Task: In the  document Eyecolor.doc ,insert the clipart between heading and points ' search for work ' and adjust the shape height to  ' 3'
Action: Mouse moved to (149, 183)
Screenshot: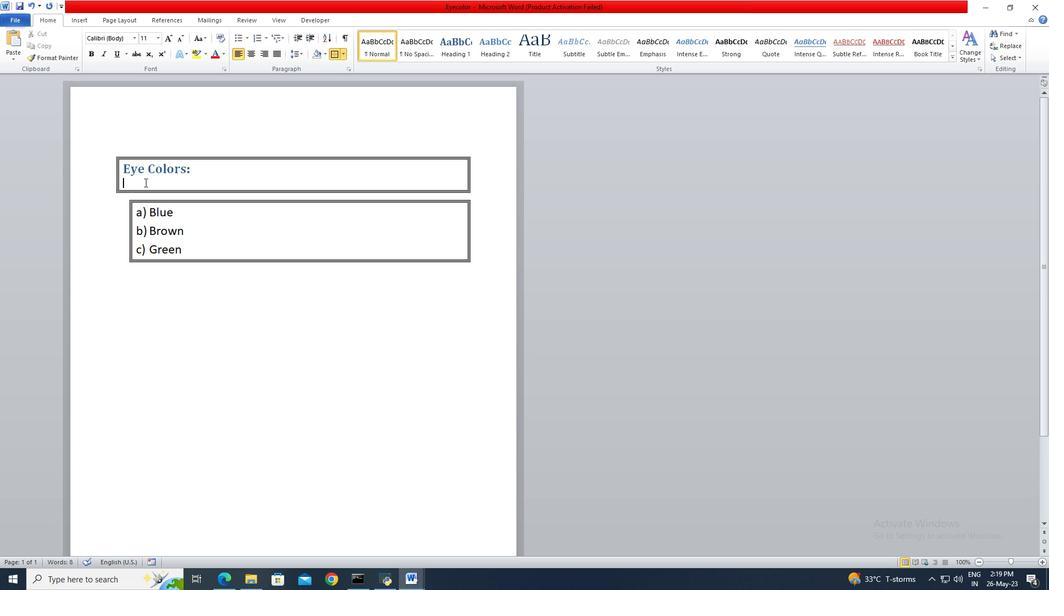 
Action: Mouse pressed left at (149, 183)
Screenshot: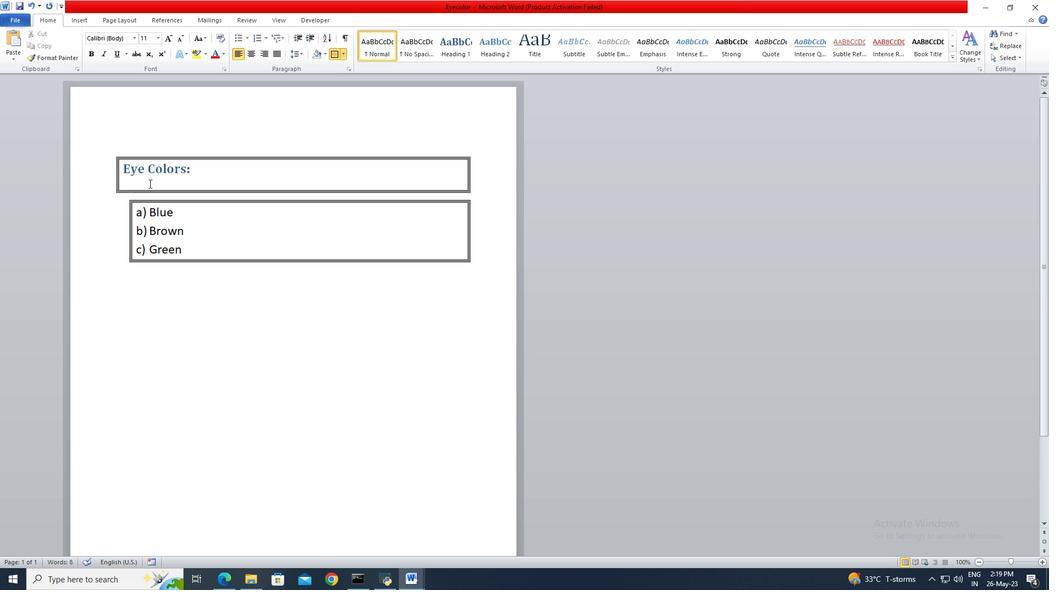 
Action: Mouse moved to (143, 182)
Screenshot: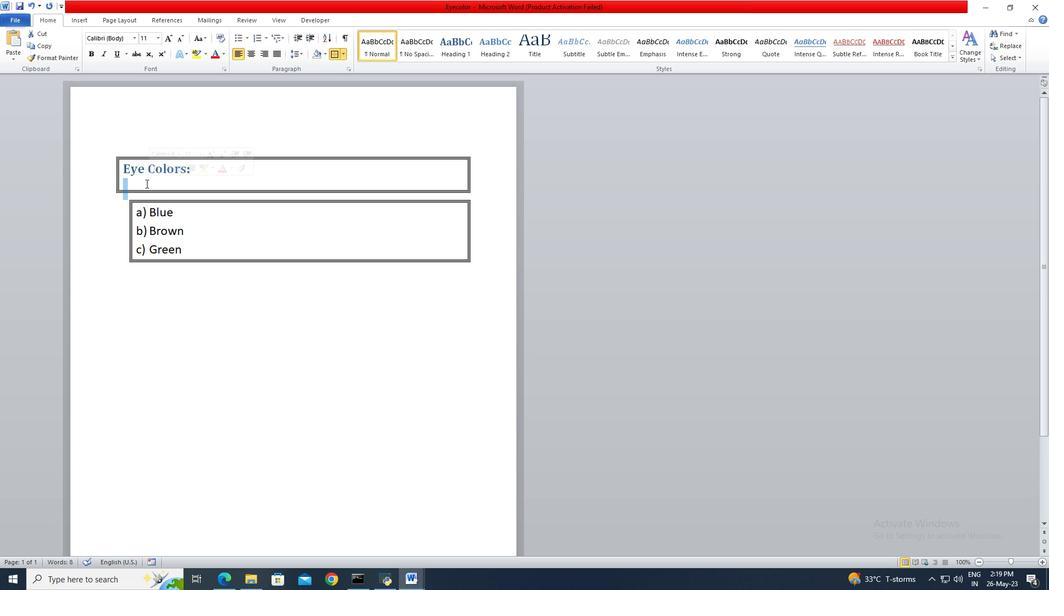 
Action: Key pressed <Key.left>
Screenshot: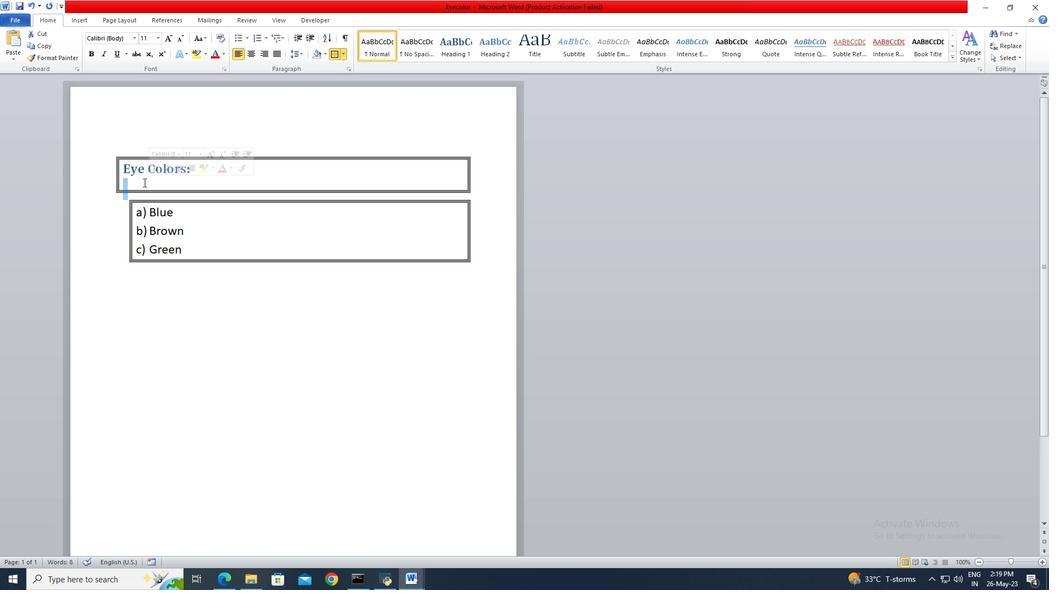 
Action: Mouse moved to (84, 22)
Screenshot: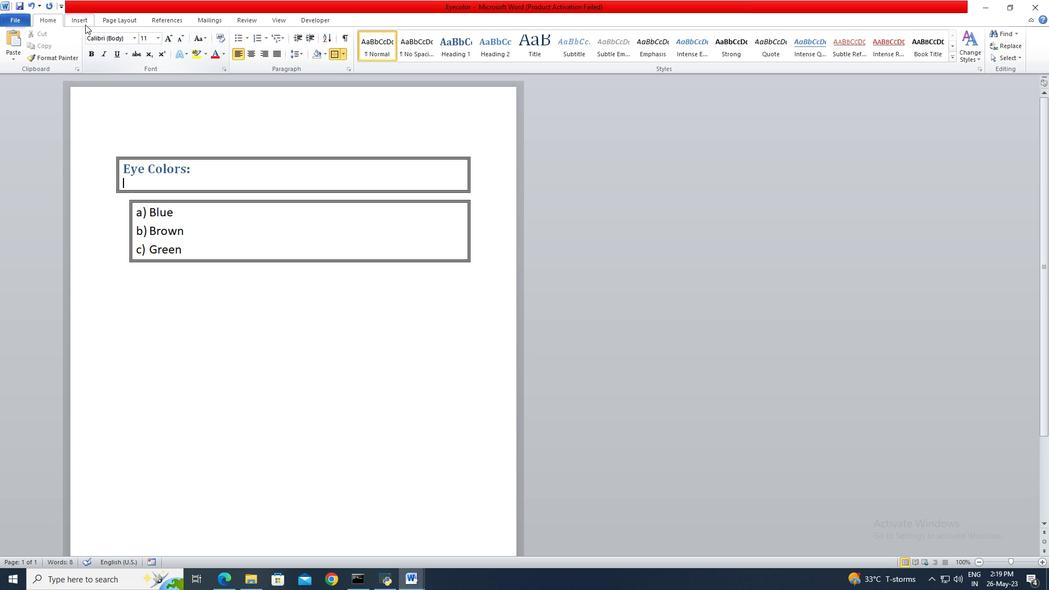 
Action: Mouse pressed left at (84, 22)
Screenshot: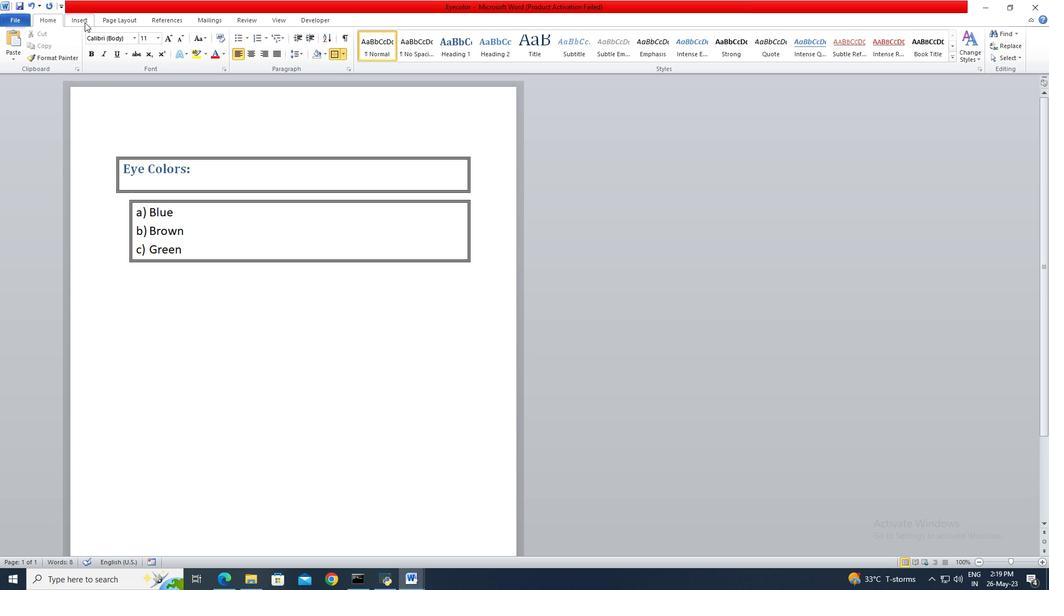 
Action: Mouse moved to (134, 56)
Screenshot: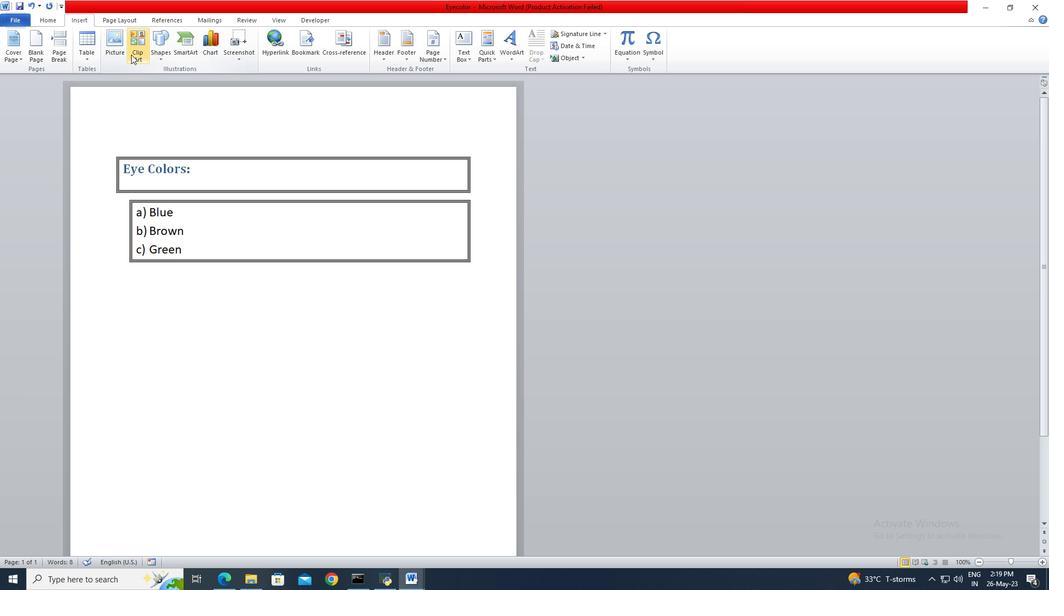
Action: Mouse pressed left at (134, 56)
Screenshot: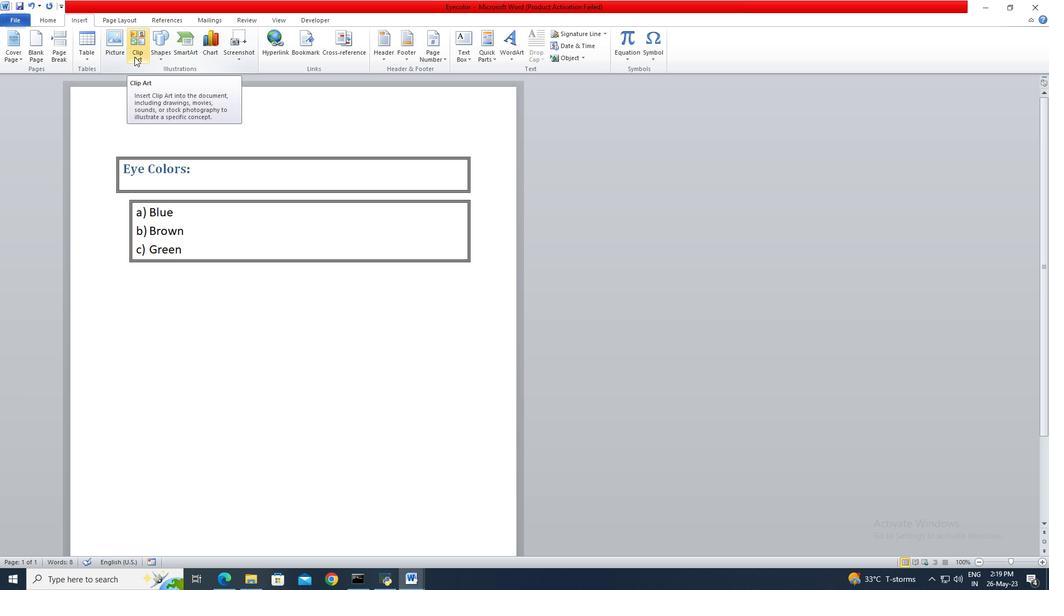 
Action: Mouse moved to (932, 107)
Screenshot: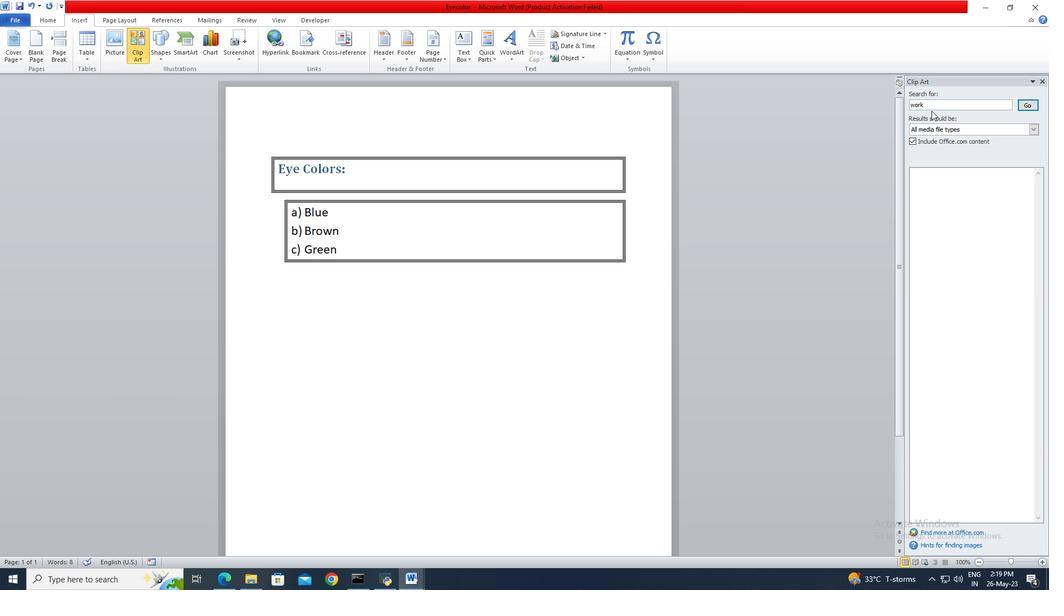 
Action: Mouse pressed left at (932, 107)
Screenshot: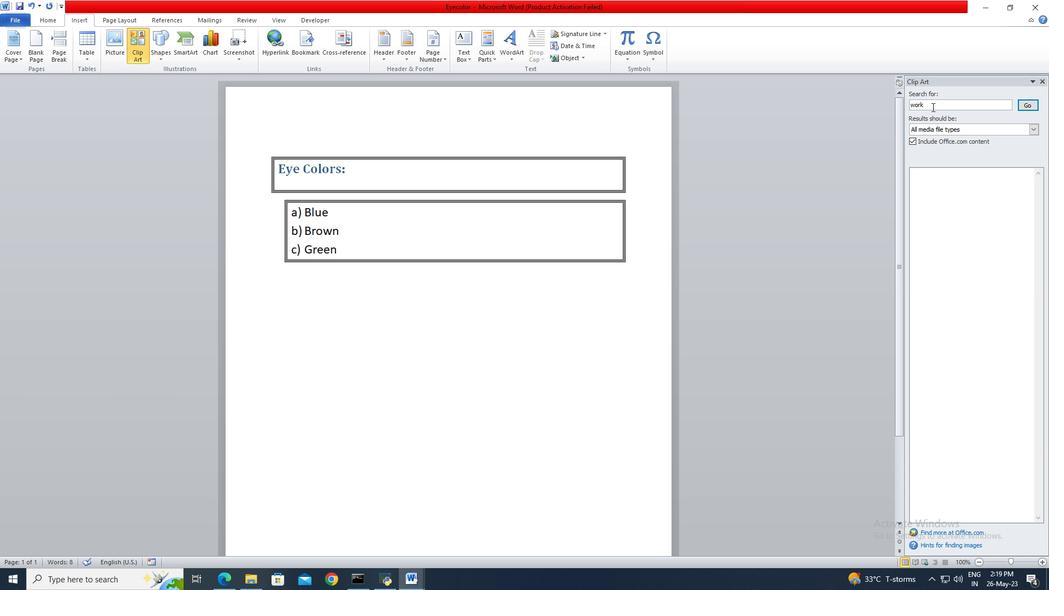 
Action: Key pressed ctrl+A<Key.delete>work<Key.enter>
Screenshot: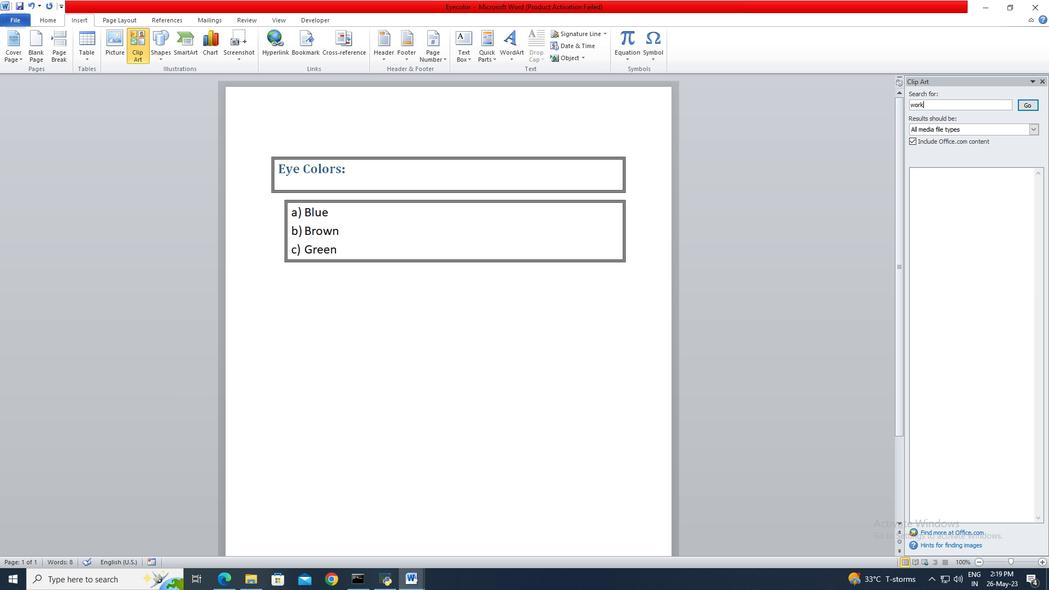 
Action: Mouse moved to (956, 251)
Screenshot: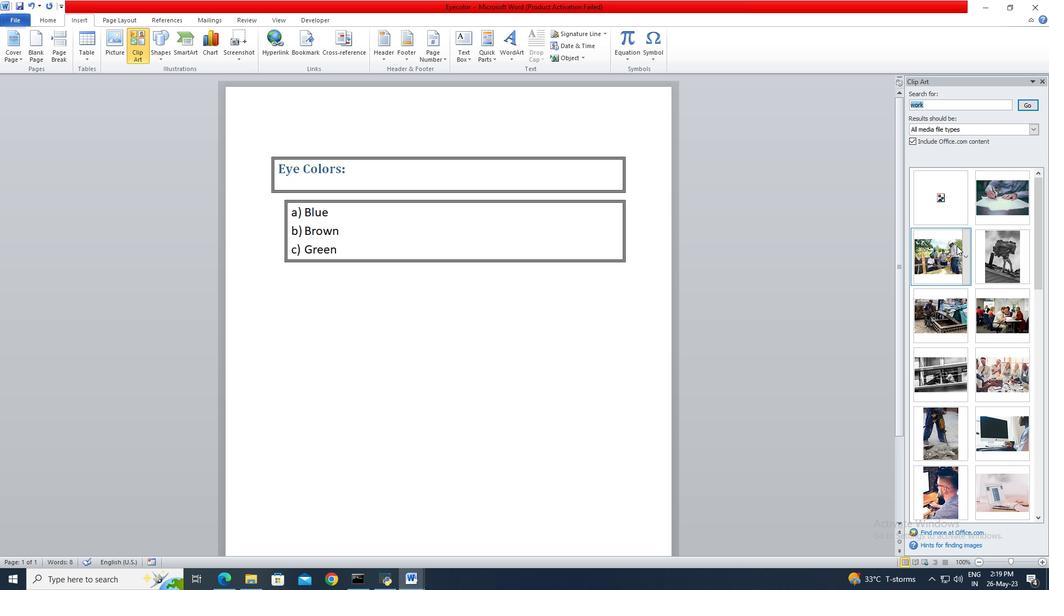 
Action: Mouse pressed left at (956, 251)
Screenshot: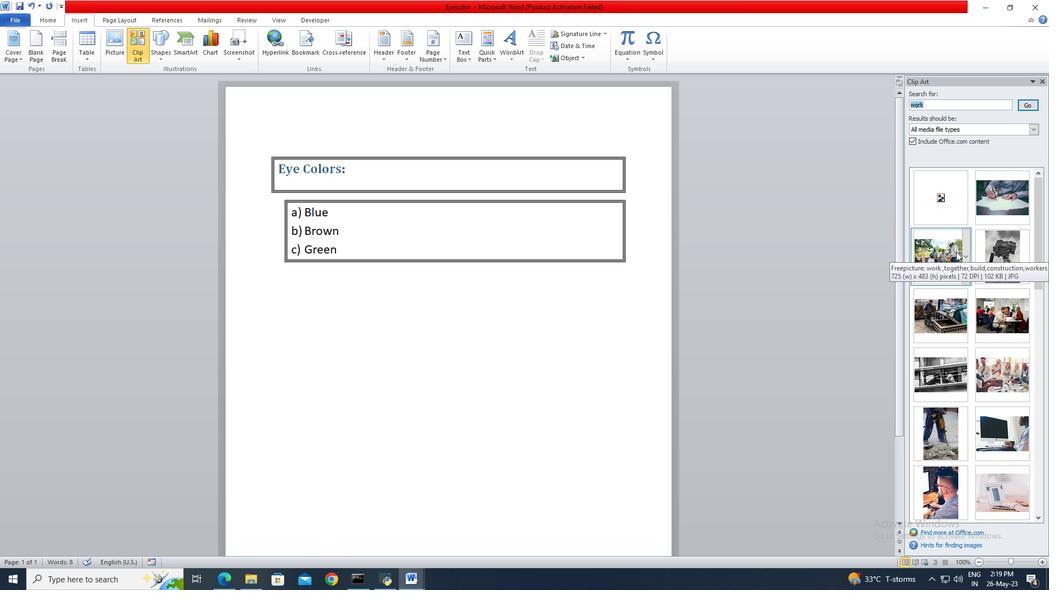
Action: Mouse moved to (1020, 39)
Screenshot: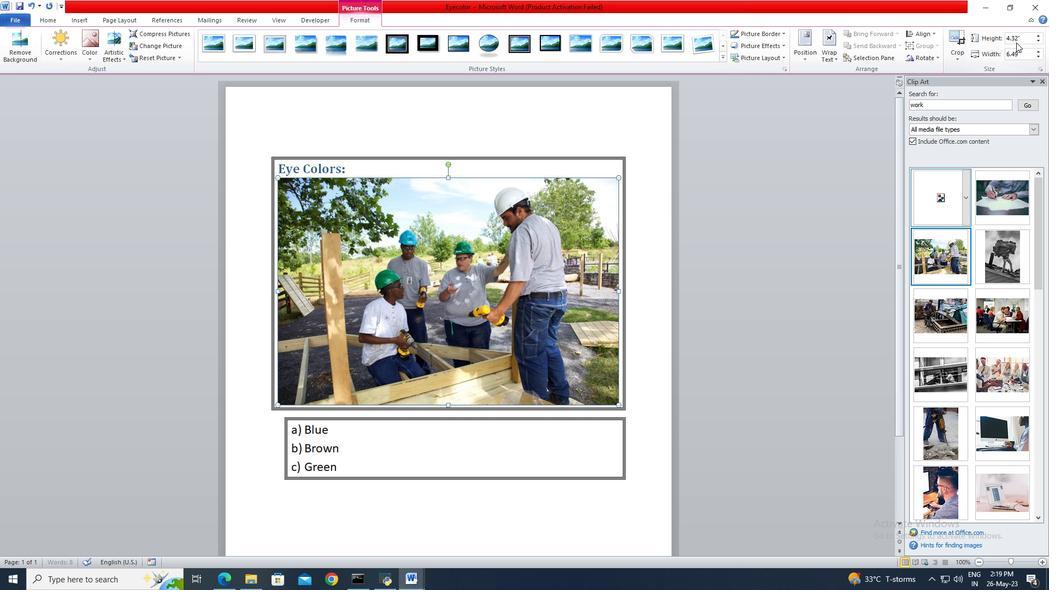 
Action: Mouse pressed left at (1020, 39)
Screenshot: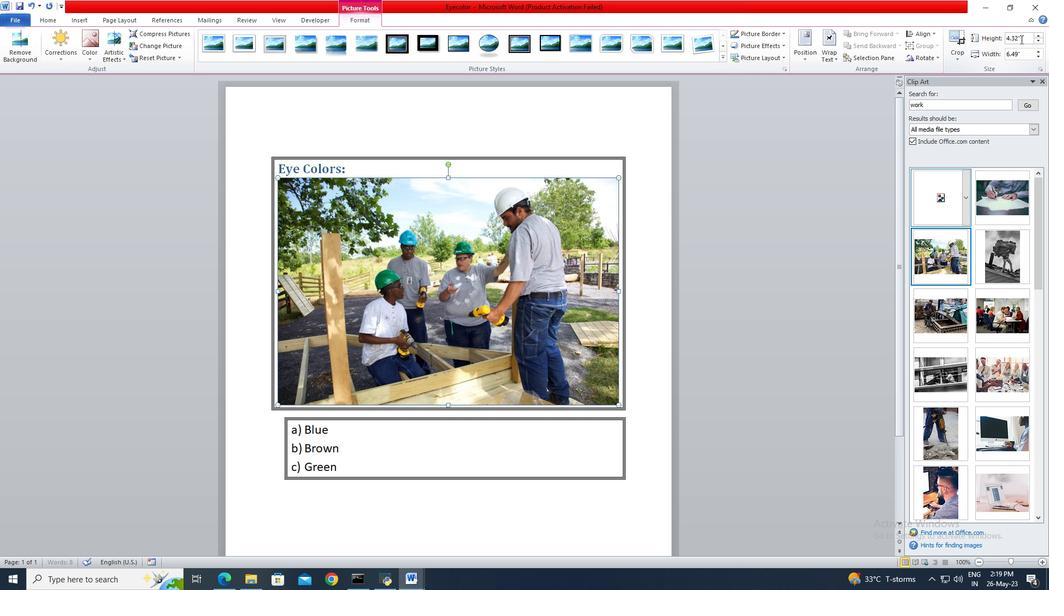 
Action: Key pressed 3<Key.enter>
Screenshot: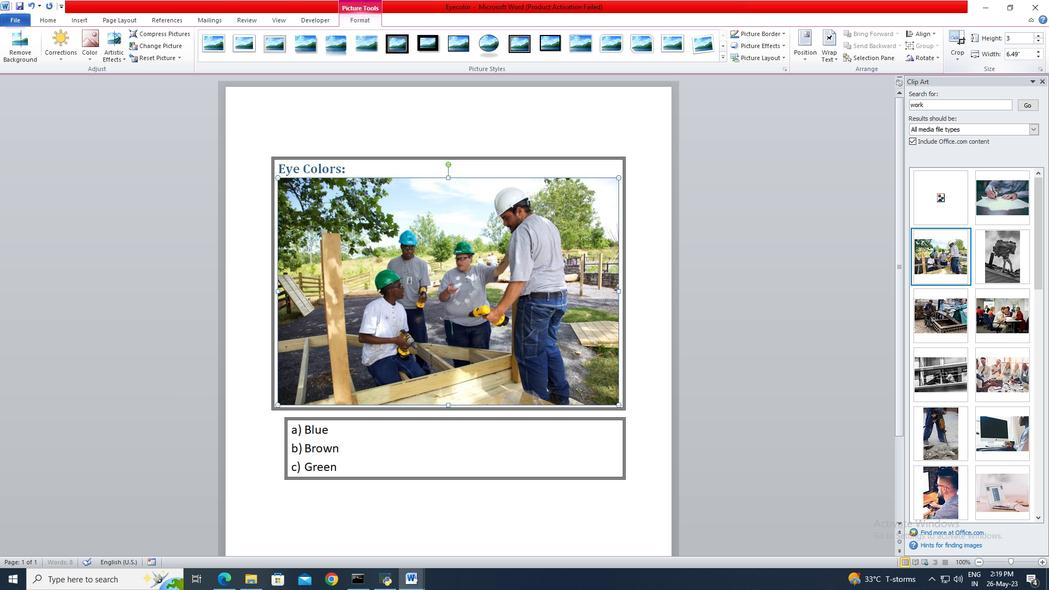 
Action: Mouse moved to (568, 261)
Screenshot: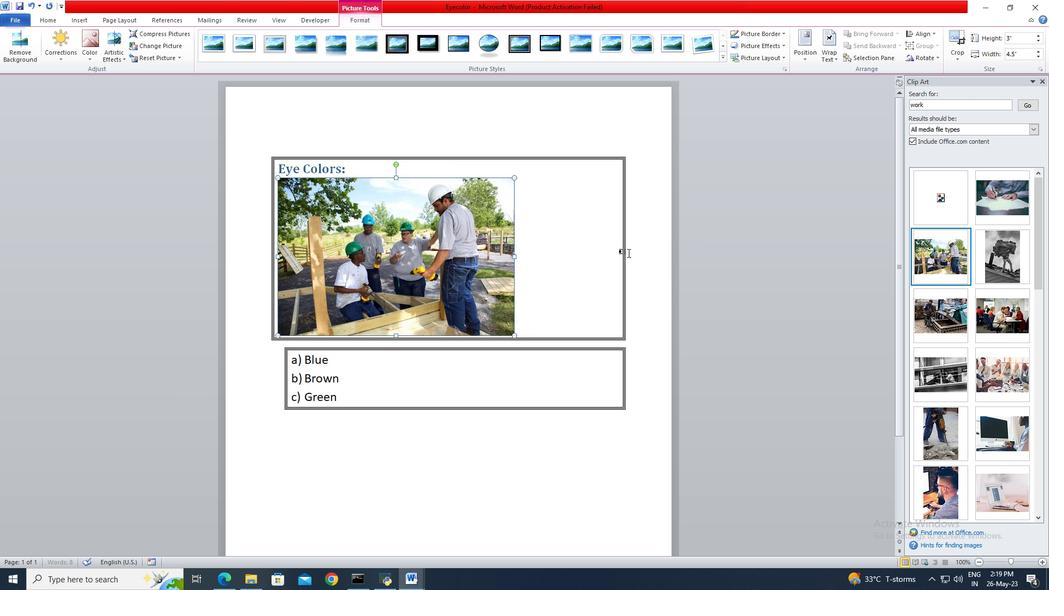 
Action: Mouse pressed left at (568, 261)
Screenshot: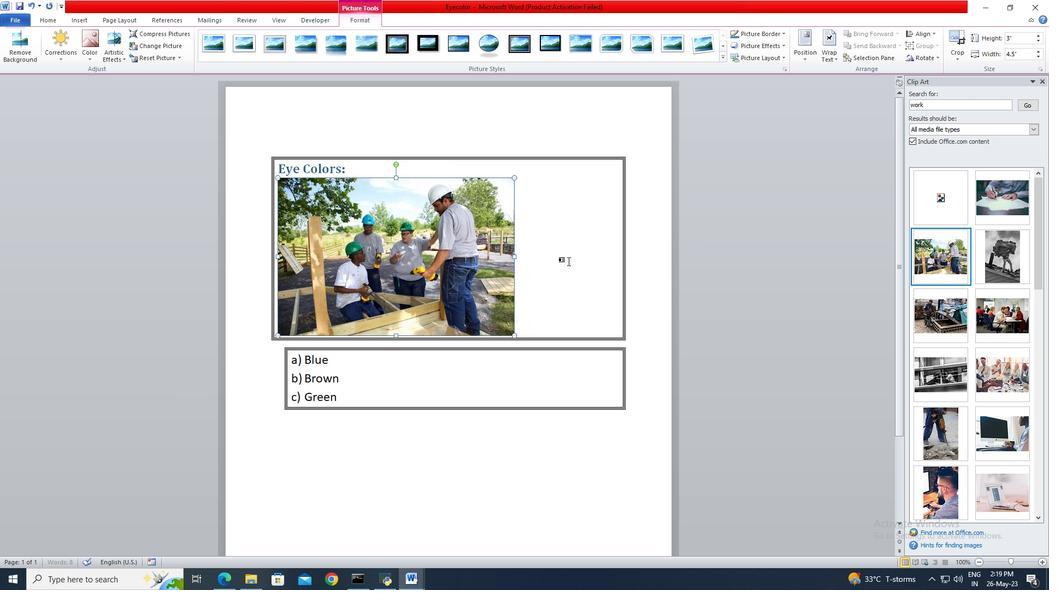 
Action: Mouse moved to (568, 261)
Screenshot: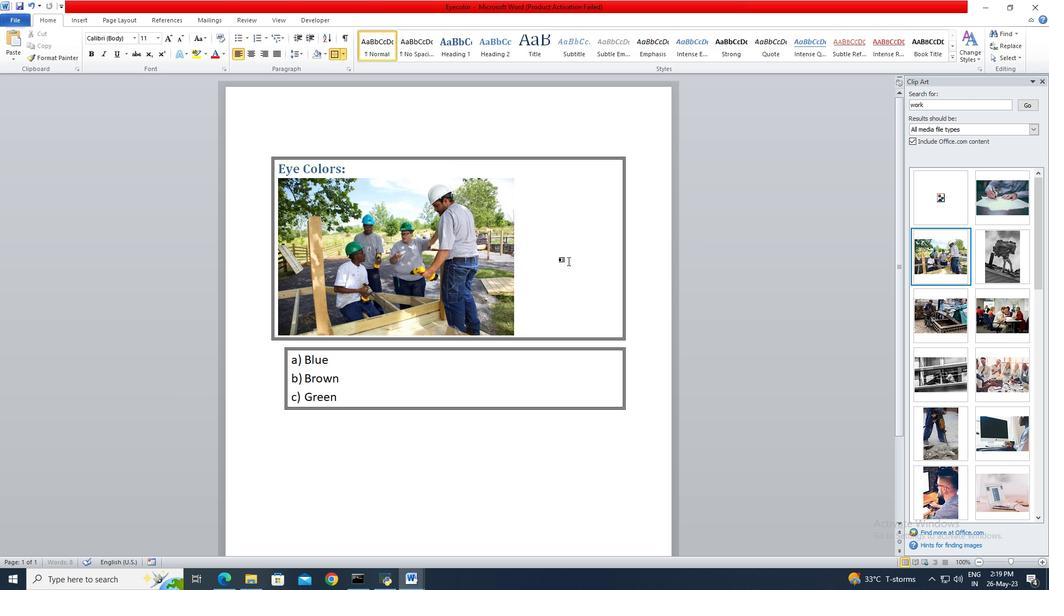 
